 Task: Add Tender Bison Bison Rib-Eye Steak to the cart.
Action: Mouse moved to (24, 97)
Screenshot: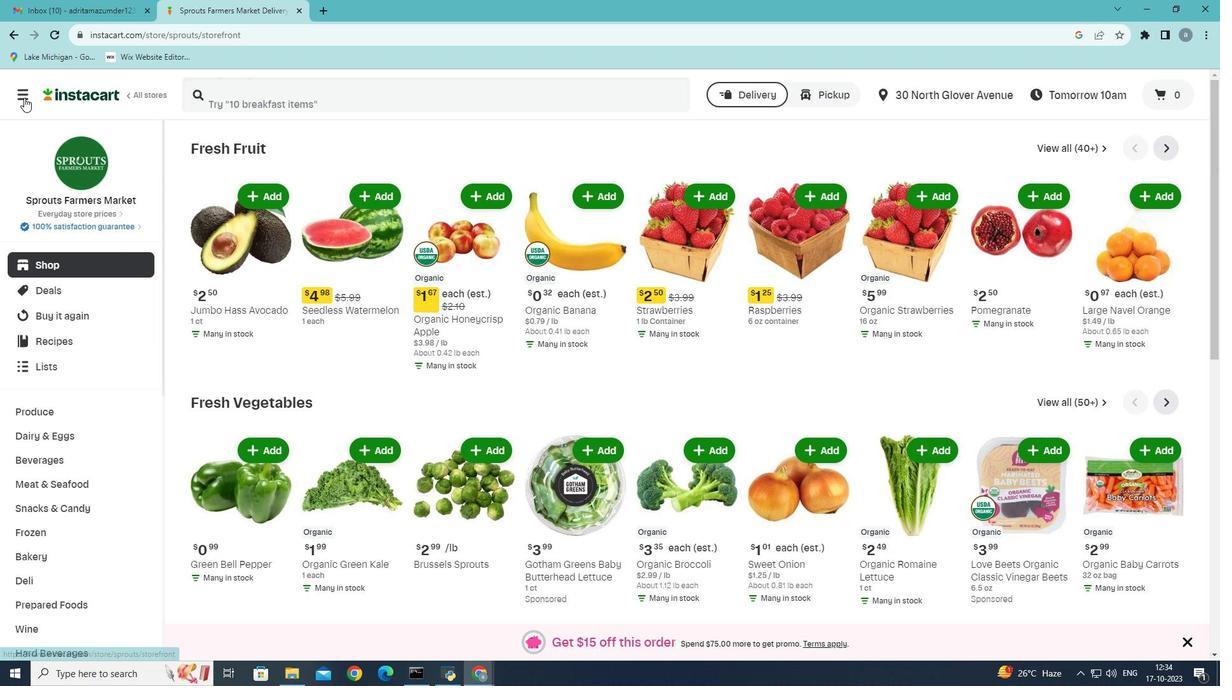 
Action: Mouse pressed left at (24, 97)
Screenshot: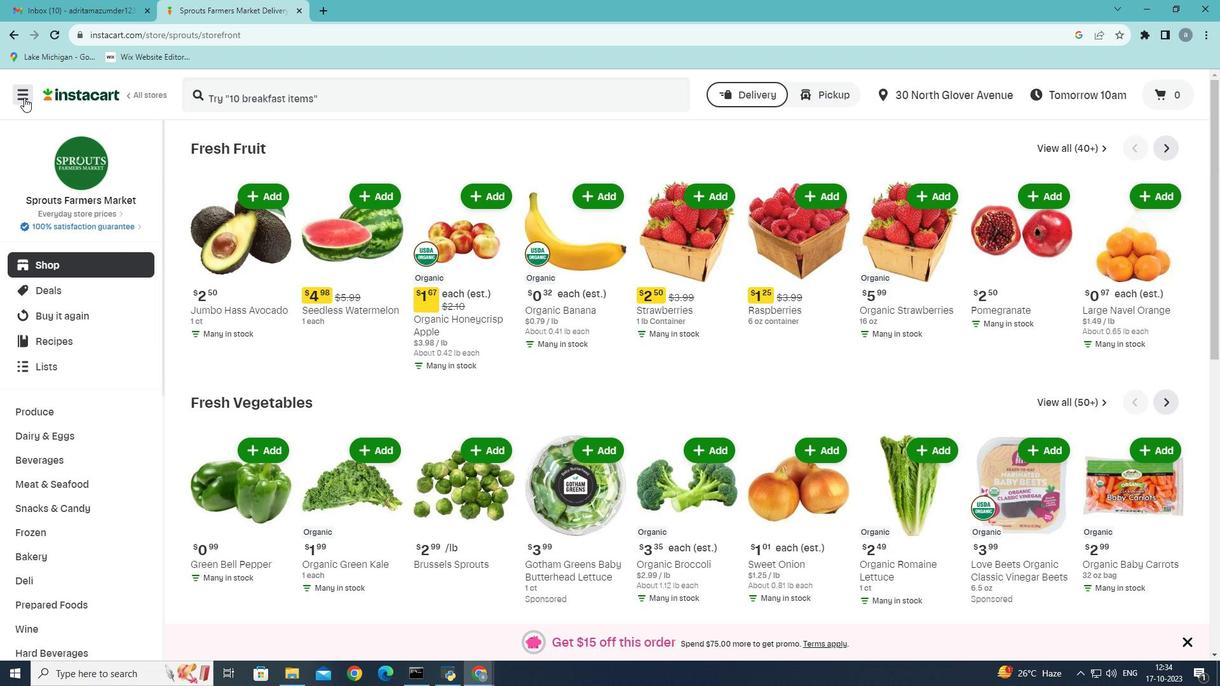 
Action: Mouse moved to (69, 380)
Screenshot: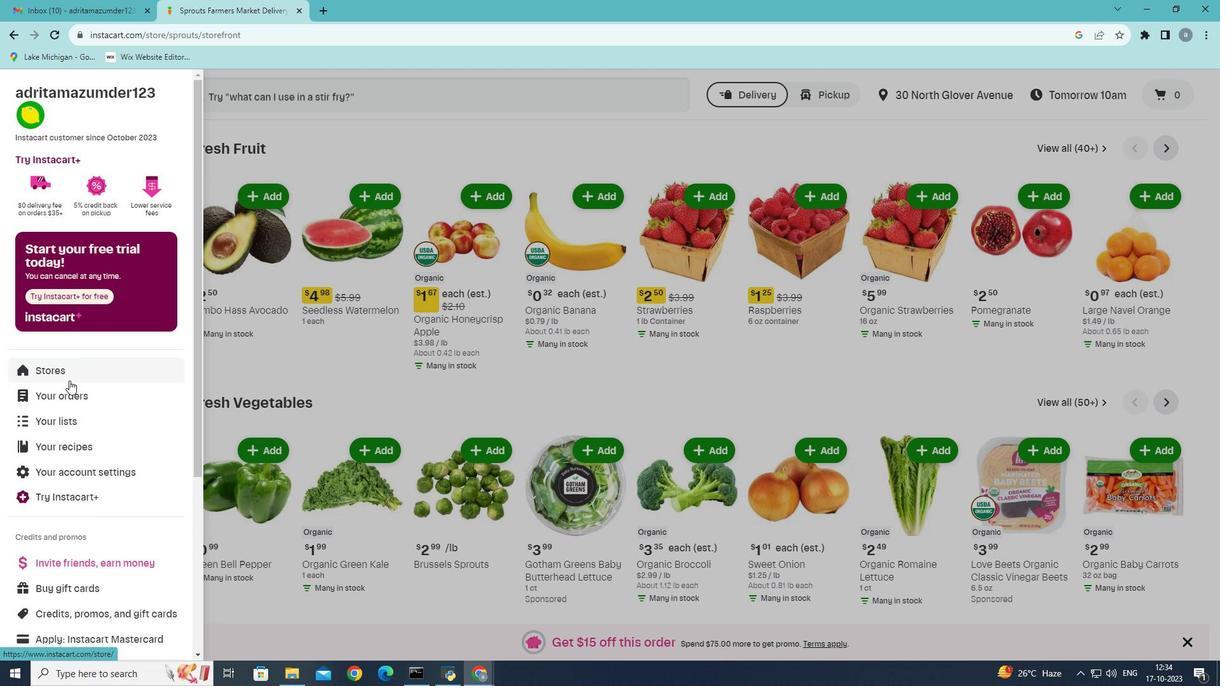 
Action: Mouse pressed left at (69, 380)
Screenshot: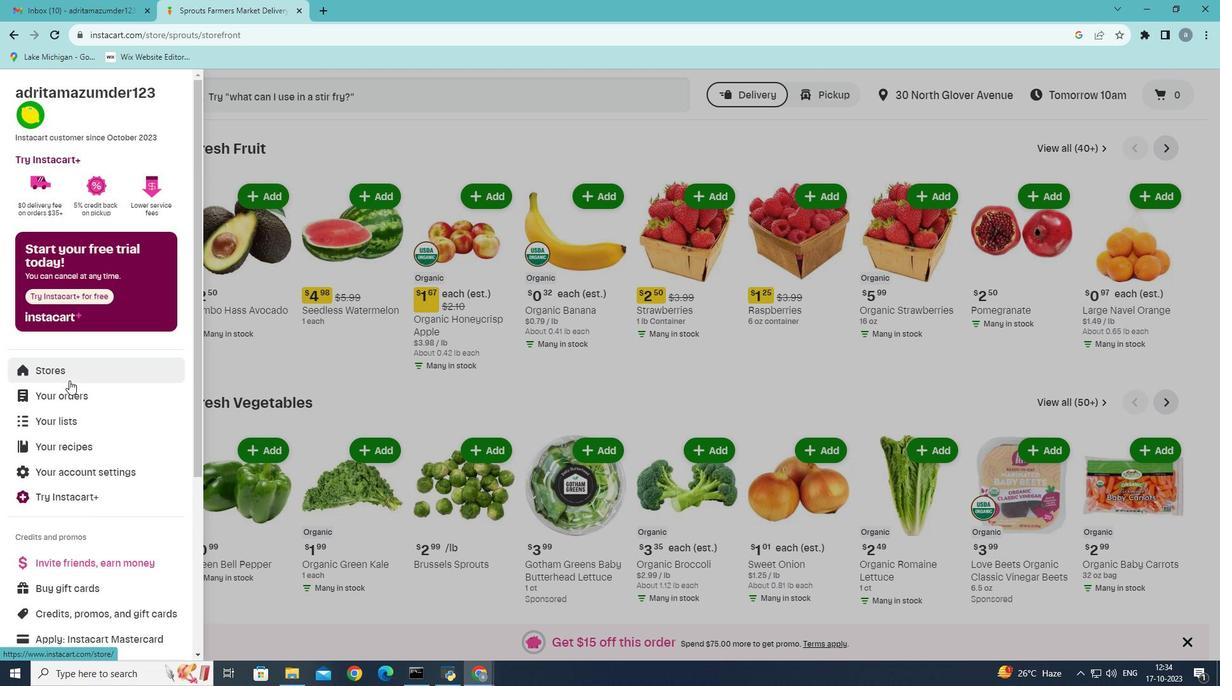 
Action: Mouse moved to (301, 148)
Screenshot: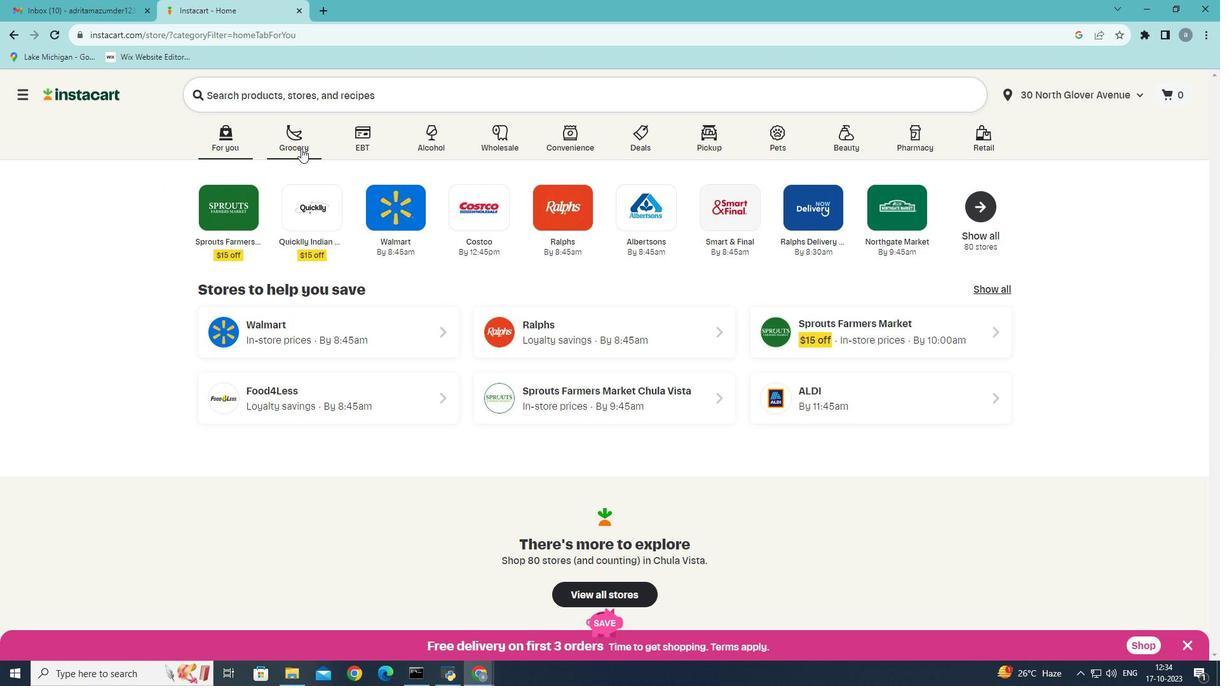 
Action: Mouse pressed left at (301, 148)
Screenshot: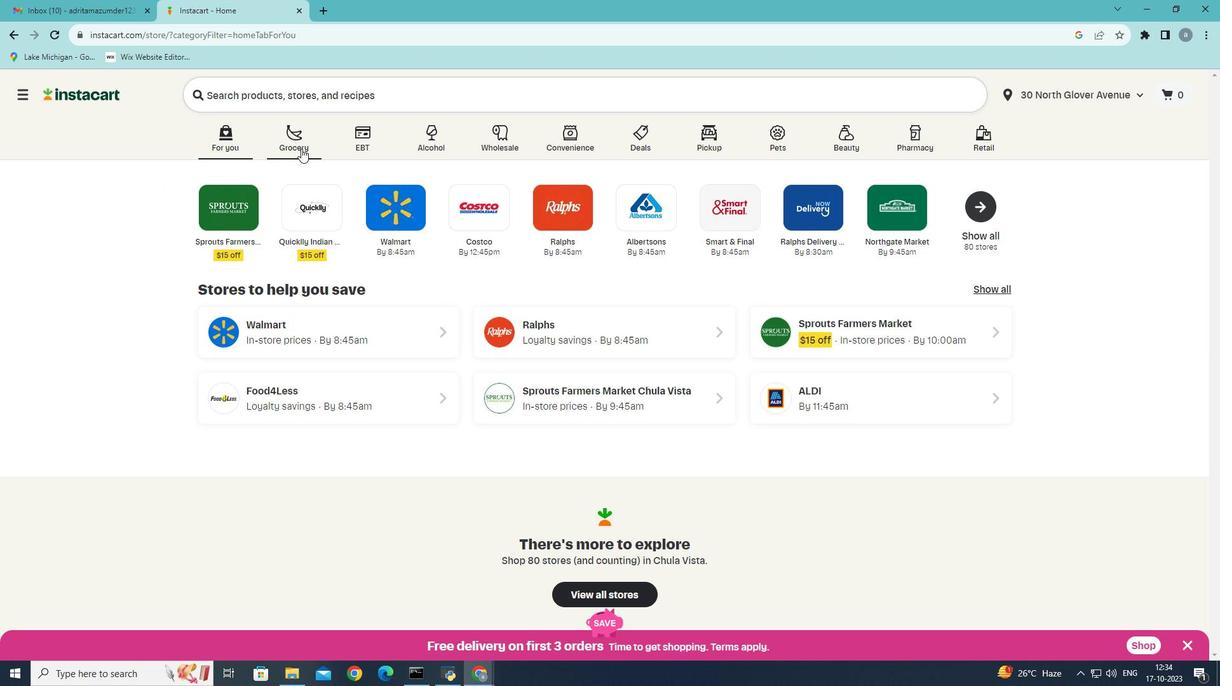 
Action: Mouse moved to (797, 279)
Screenshot: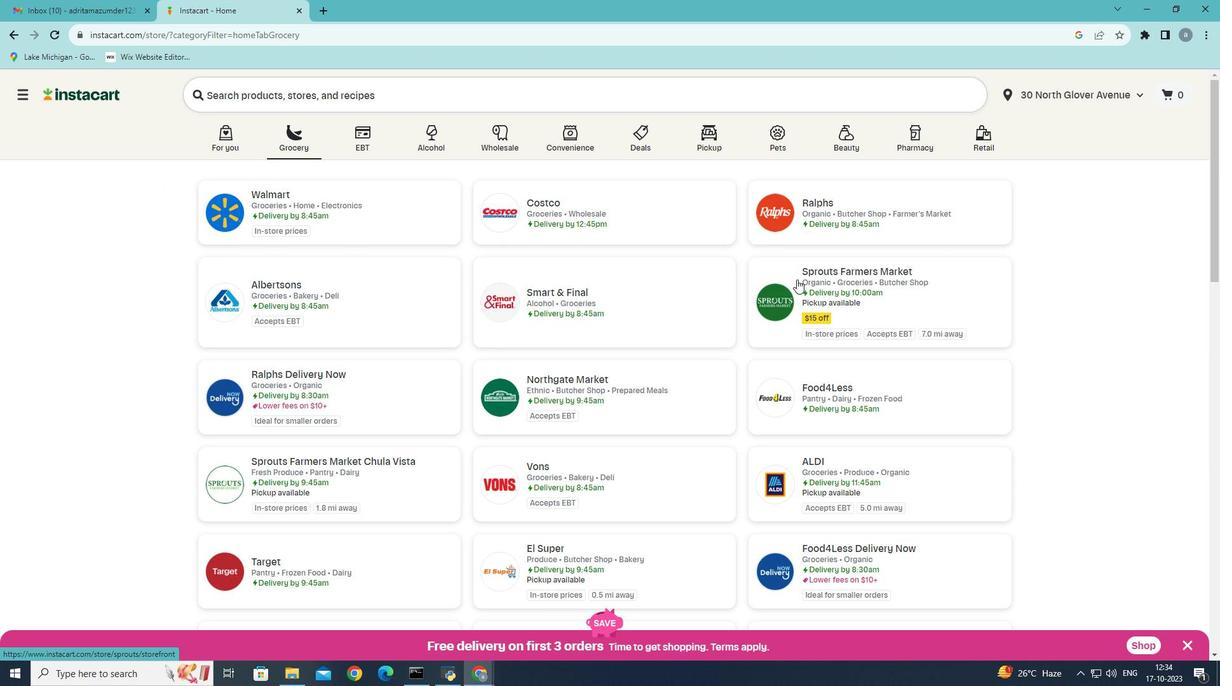 
Action: Mouse pressed left at (797, 279)
Screenshot: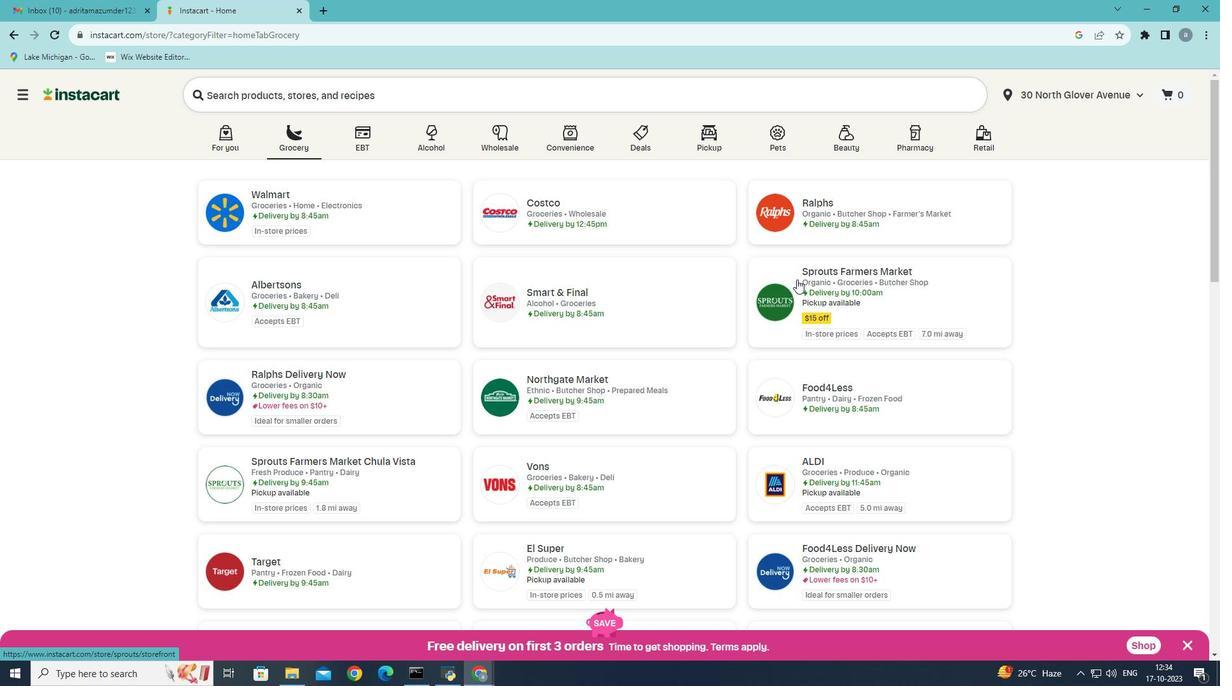 
Action: Mouse moved to (43, 497)
Screenshot: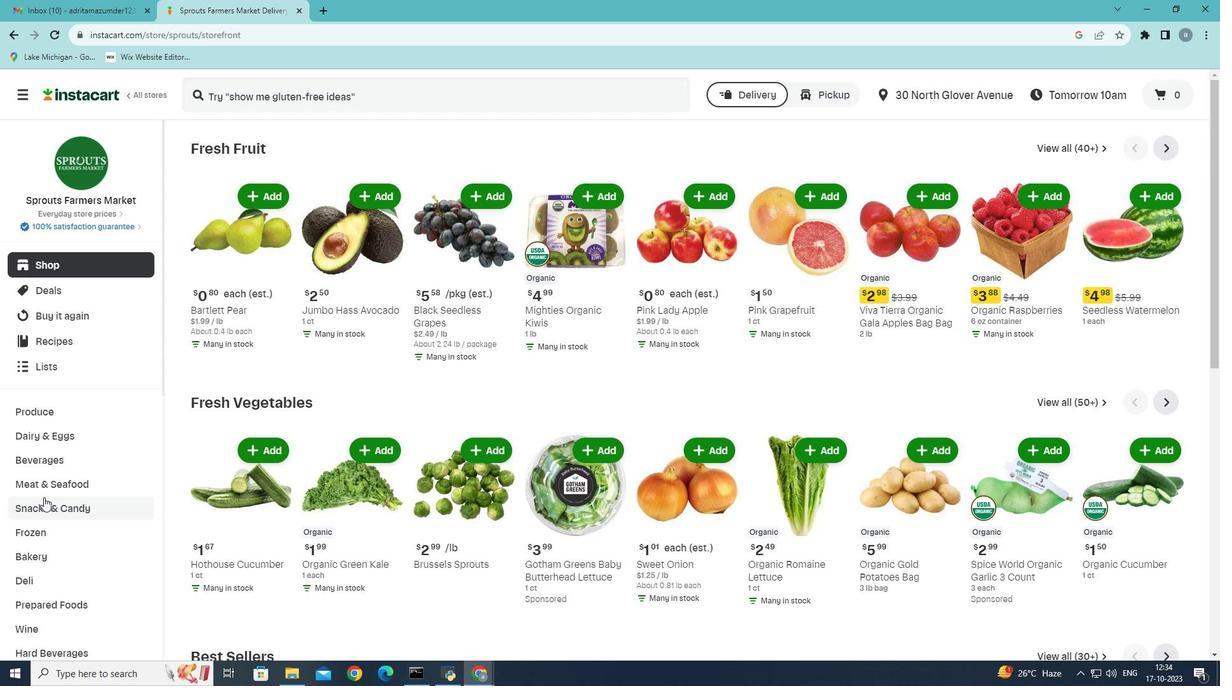 
Action: Mouse scrolled (43, 497) with delta (0, 0)
Screenshot: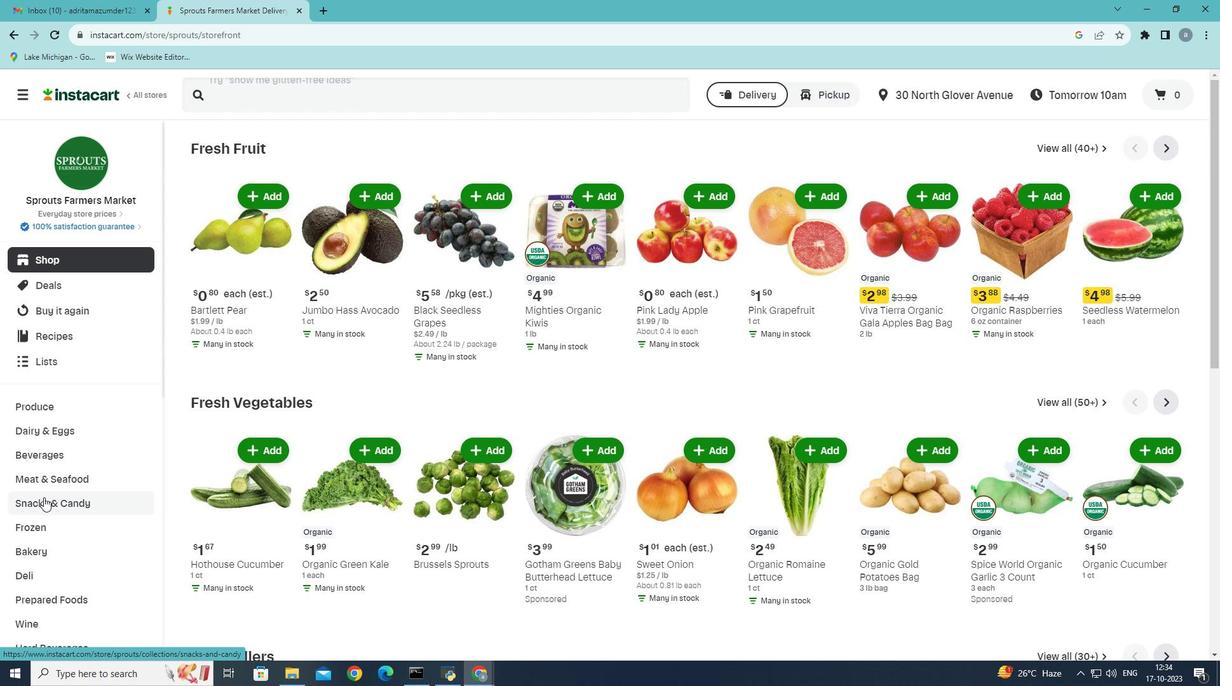
Action: Mouse moved to (56, 424)
Screenshot: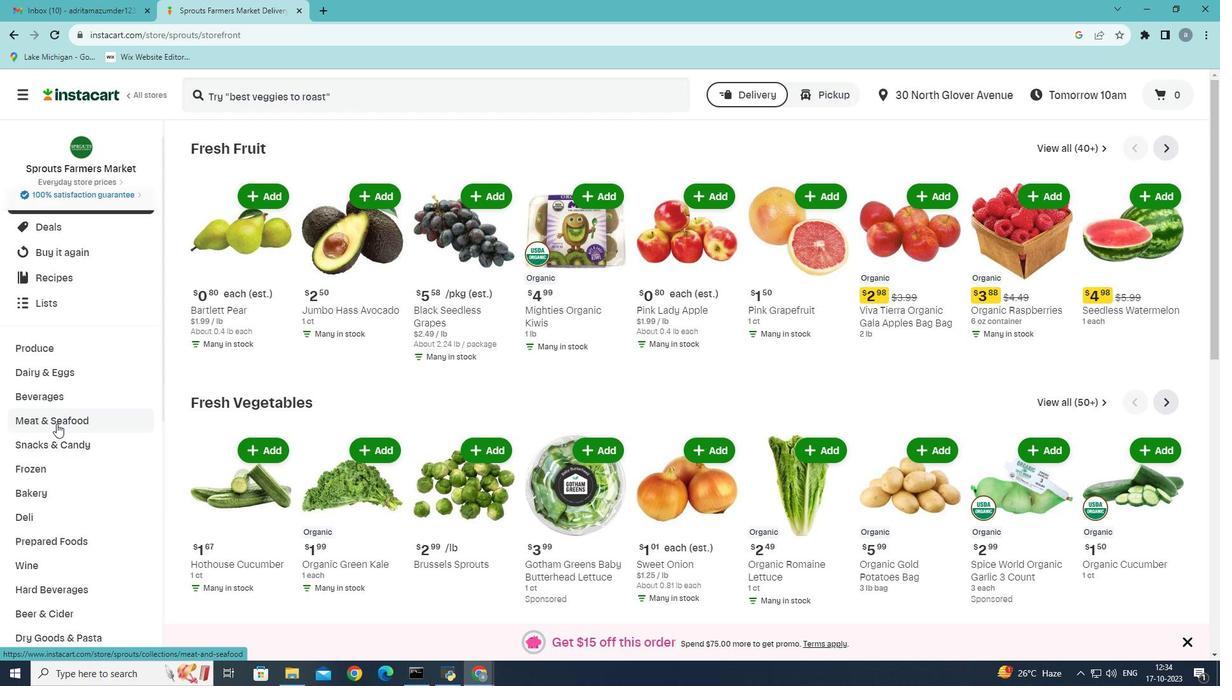 
Action: Mouse pressed left at (56, 424)
Screenshot: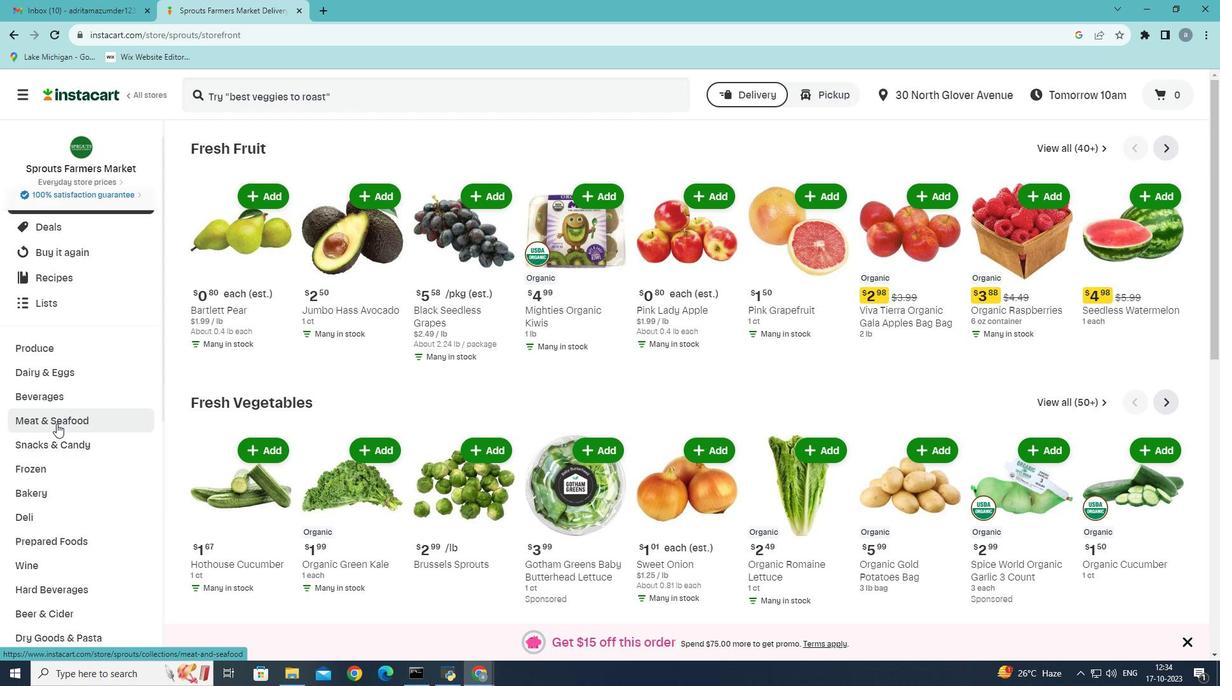 
Action: Mouse moved to (371, 172)
Screenshot: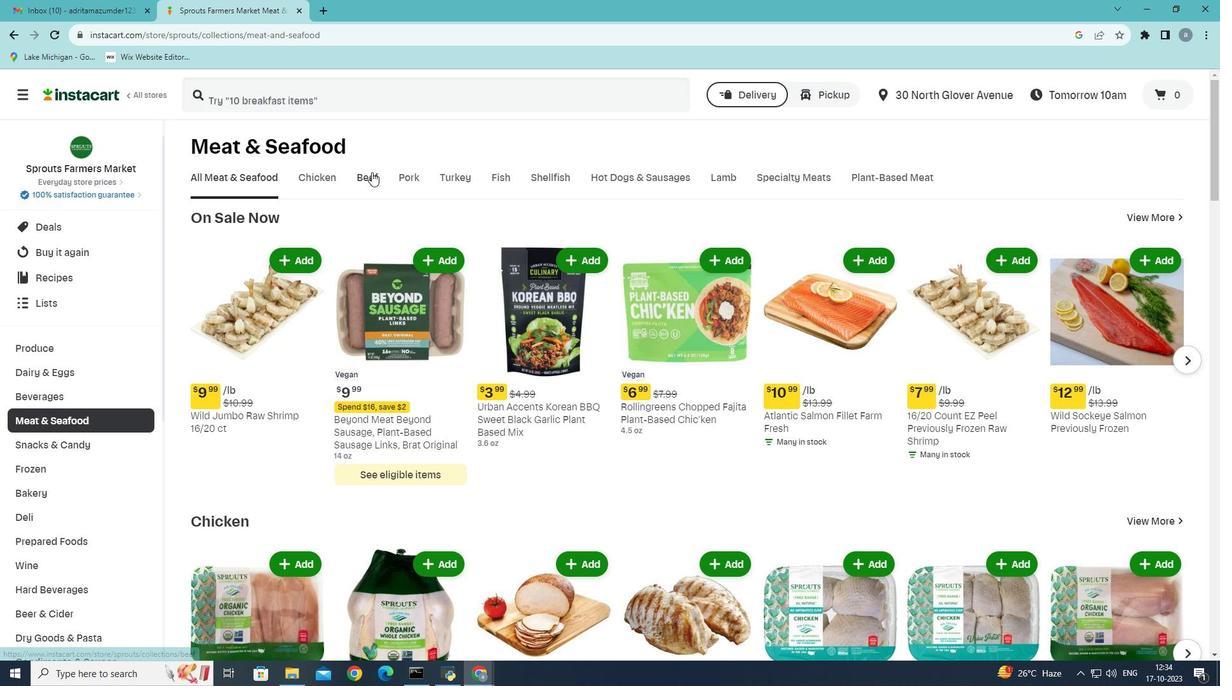 
Action: Mouse pressed left at (371, 172)
Screenshot: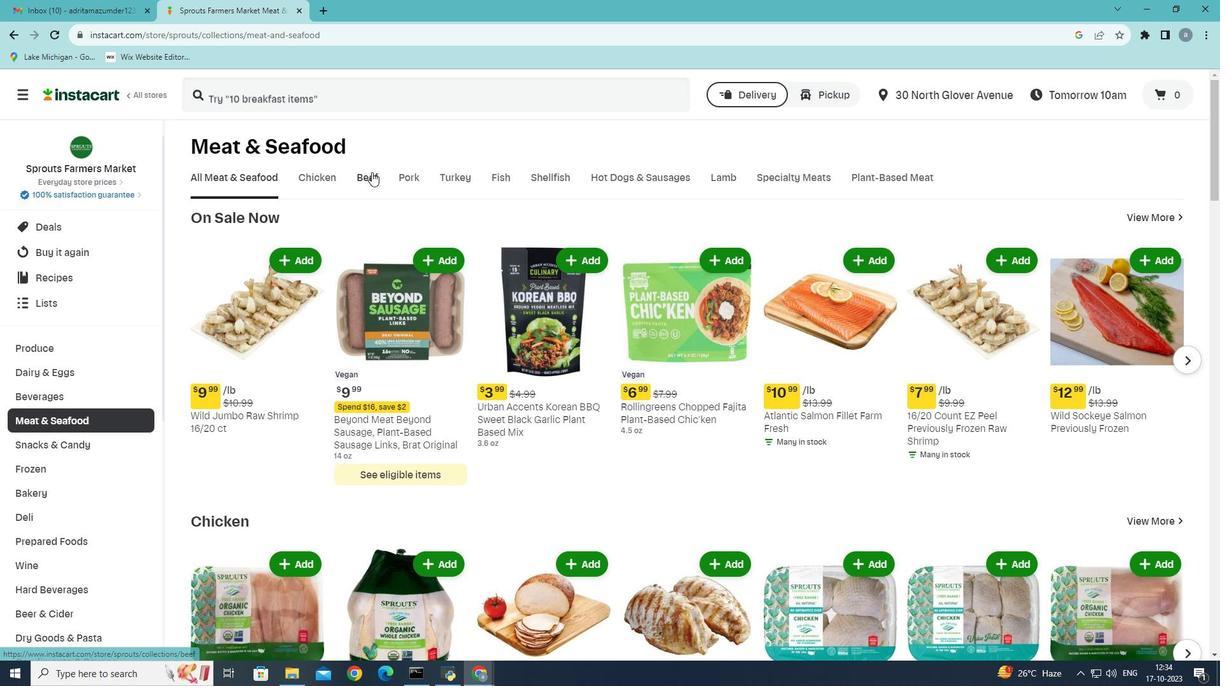 
Action: Mouse moved to (441, 230)
Screenshot: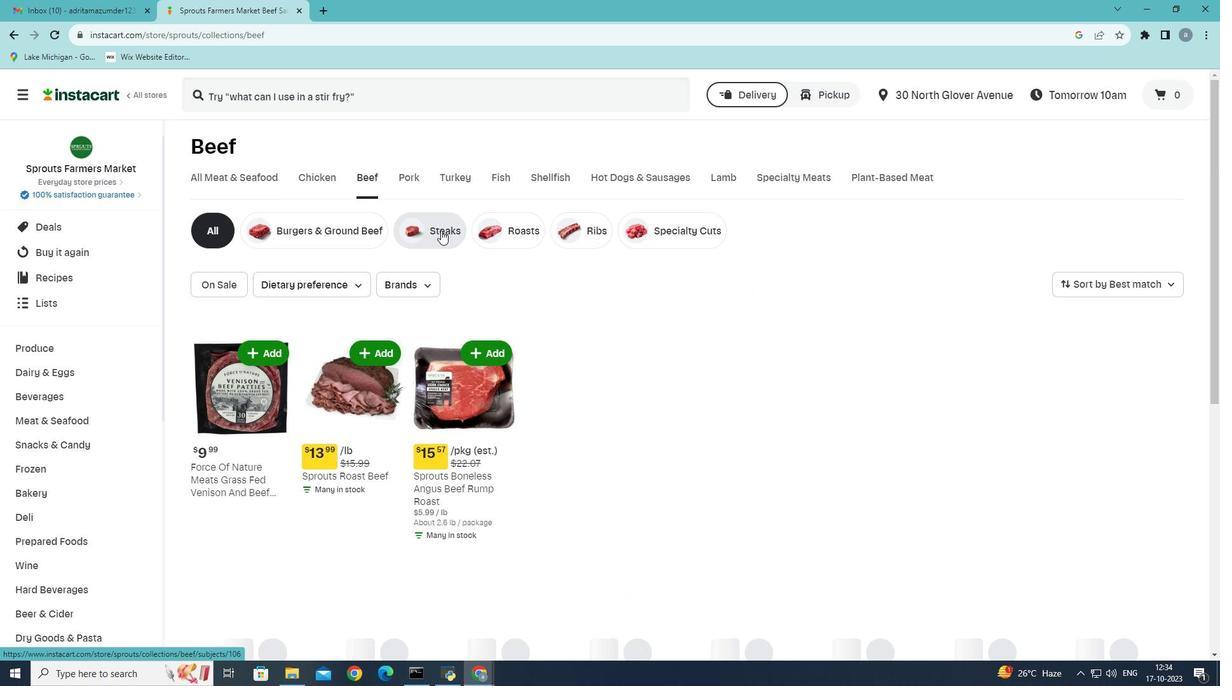 
Action: Mouse pressed left at (441, 230)
Screenshot: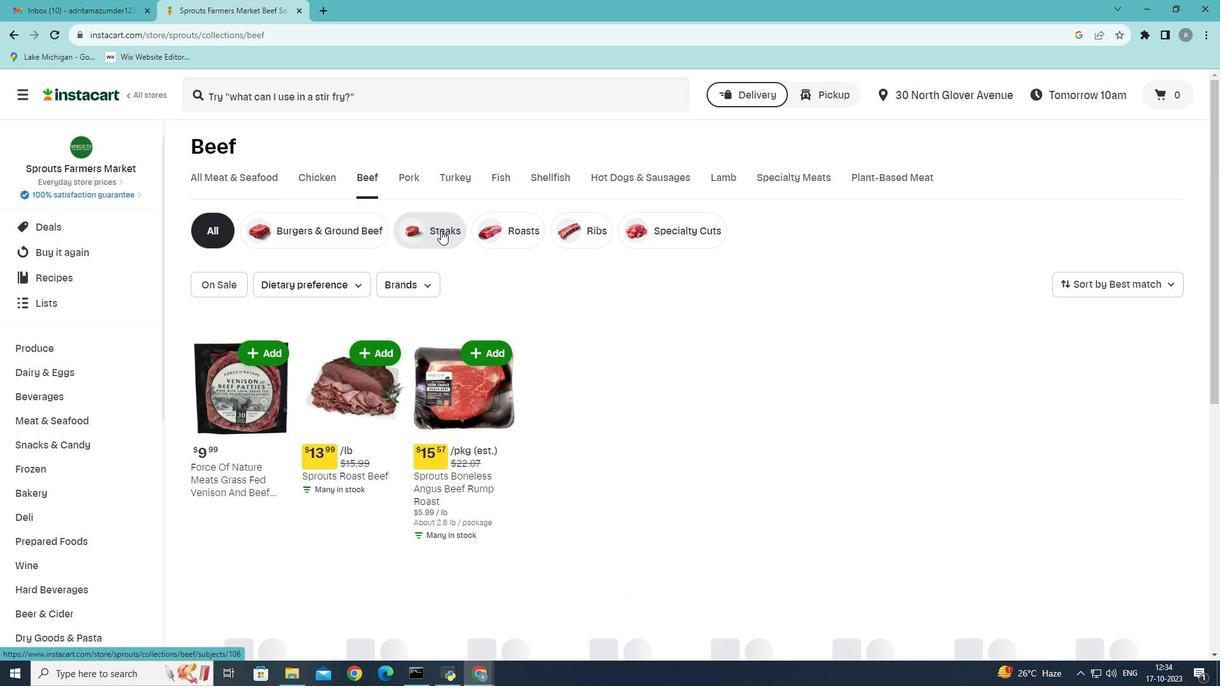 
Action: Mouse moved to (506, 388)
Screenshot: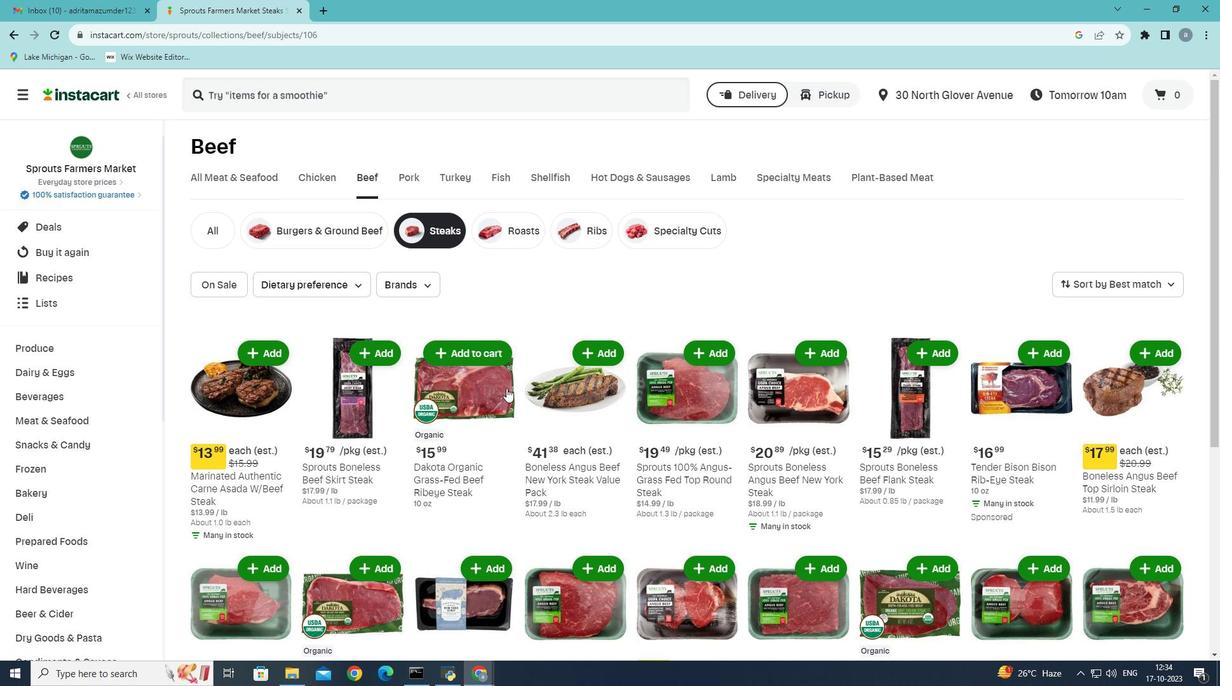 
Action: Mouse scrolled (506, 387) with delta (0, 0)
Screenshot: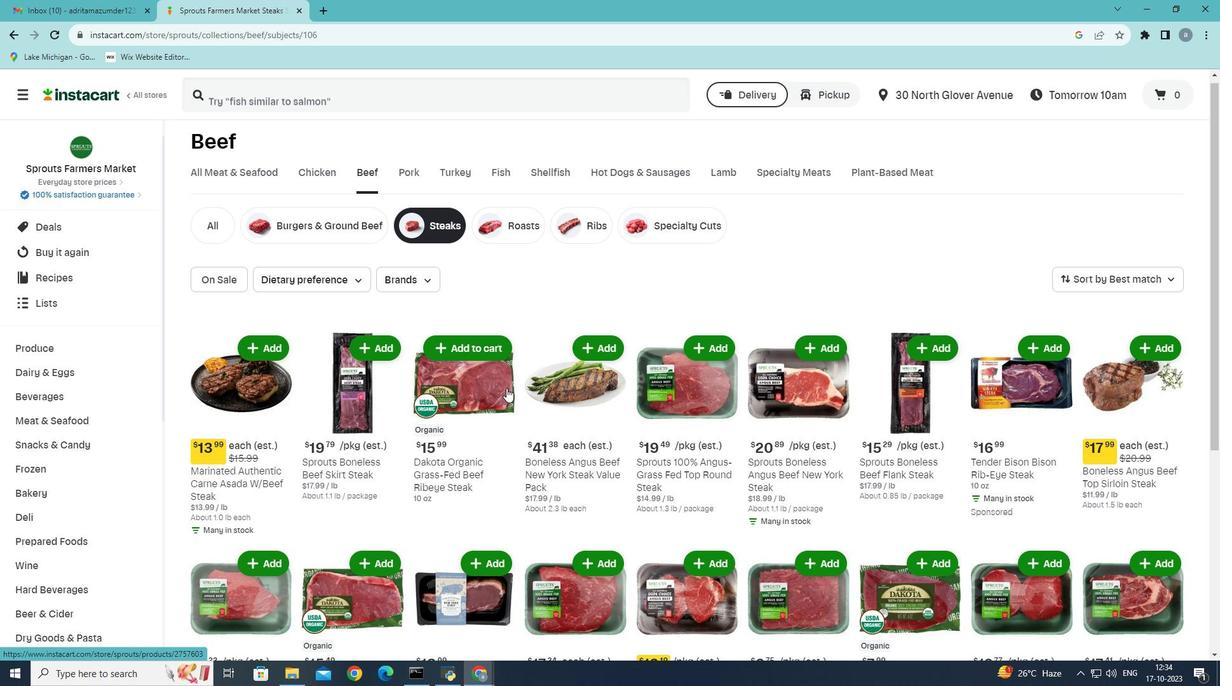 
Action: Mouse scrolled (506, 387) with delta (0, 0)
Screenshot: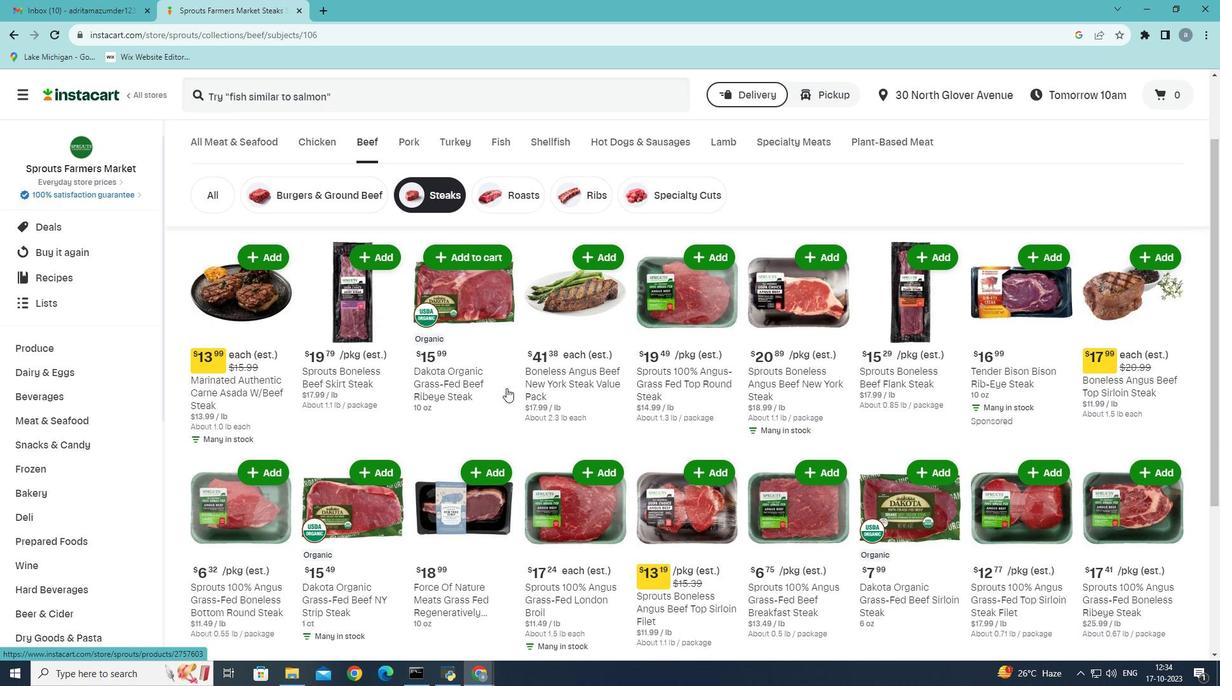 
Action: Mouse moved to (574, 397)
Screenshot: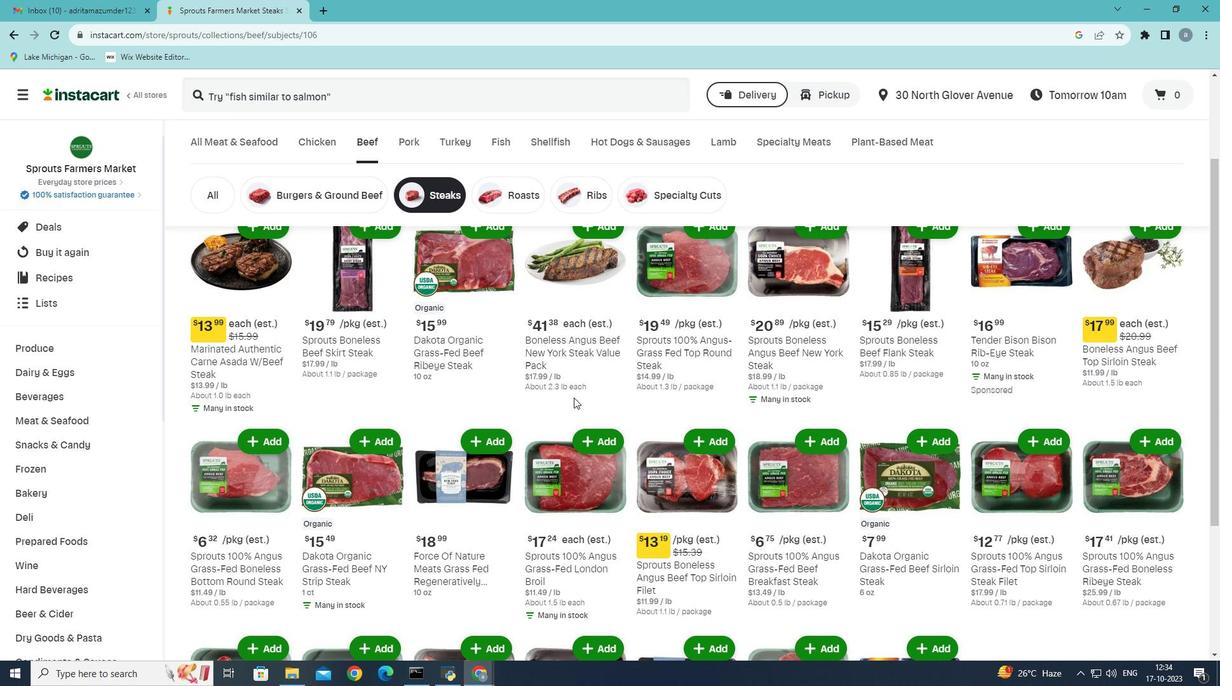 
Action: Mouse scrolled (574, 397) with delta (0, 0)
Screenshot: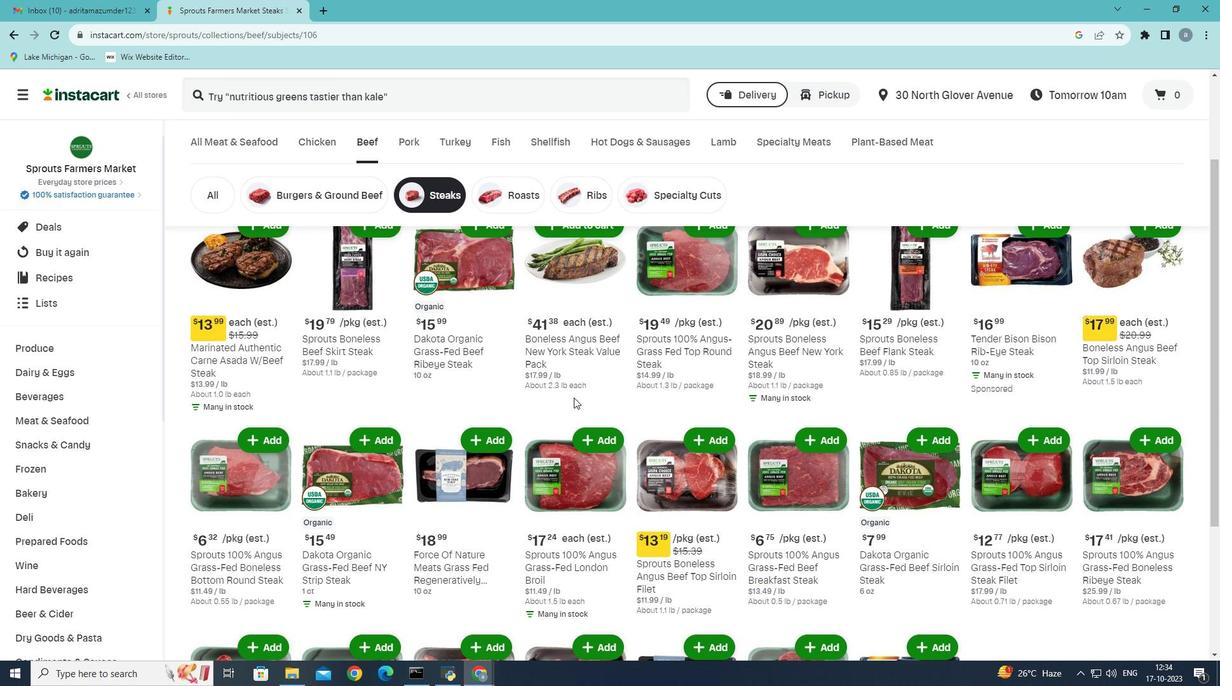 
Action: Mouse scrolled (574, 397) with delta (0, 0)
Screenshot: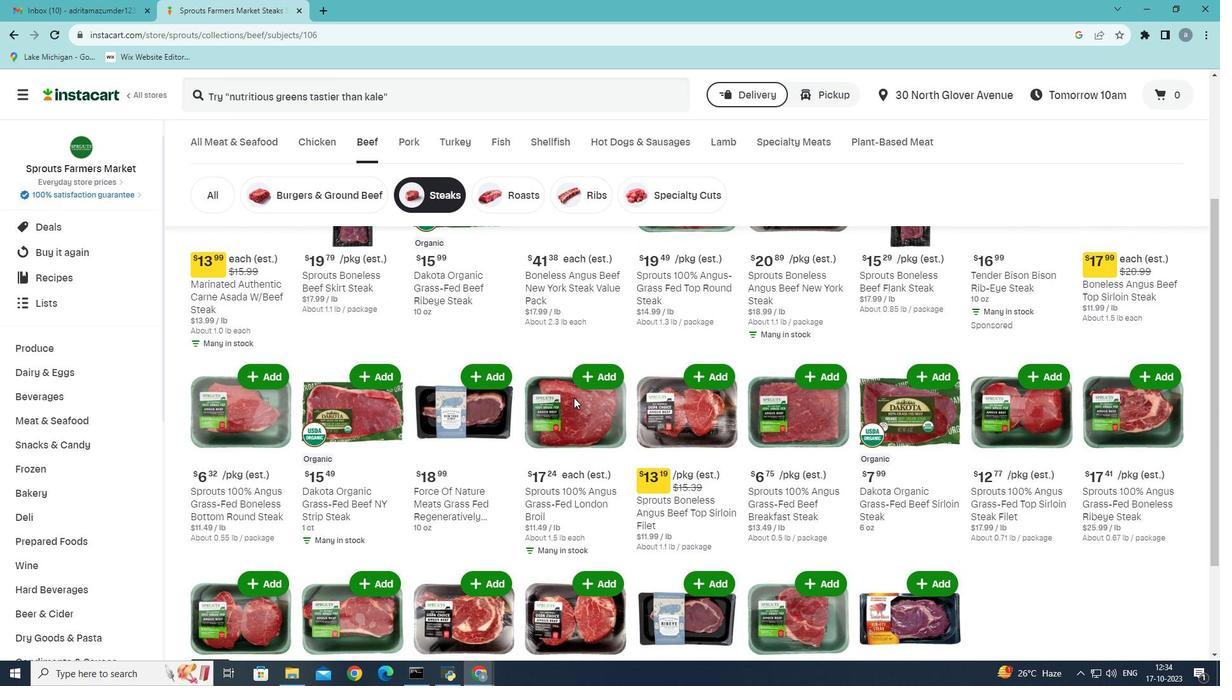 
Action: Mouse moved to (574, 397)
Screenshot: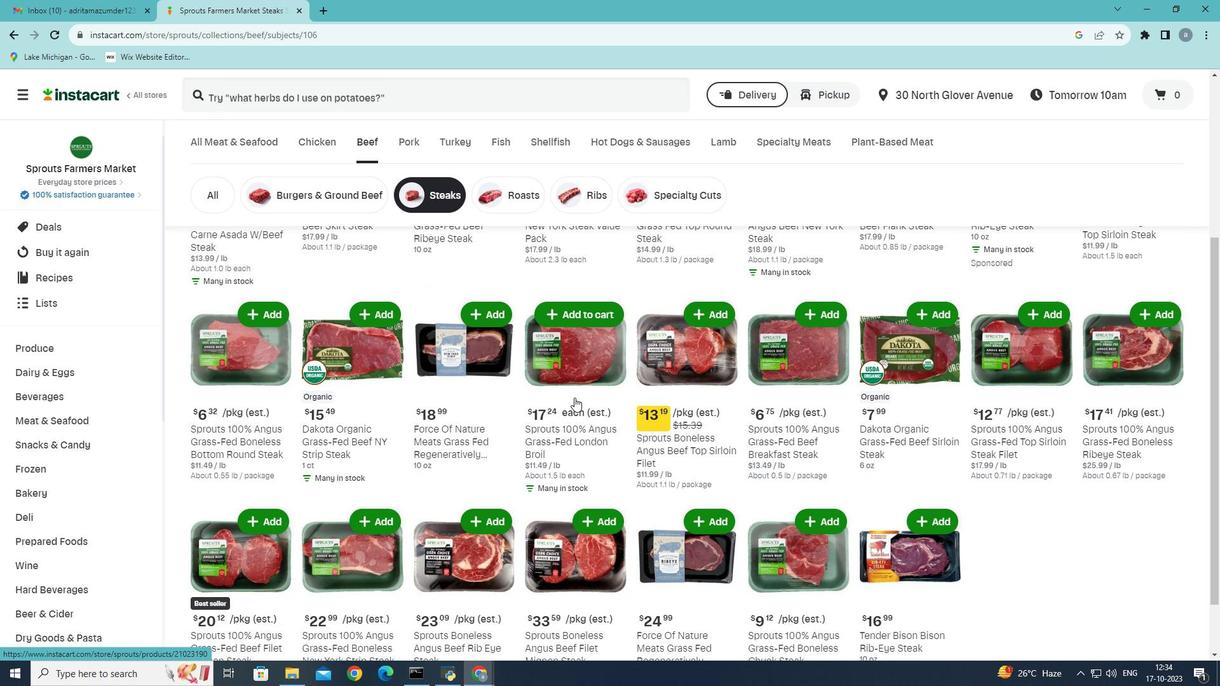 
Action: Mouse scrolled (574, 398) with delta (0, 0)
Screenshot: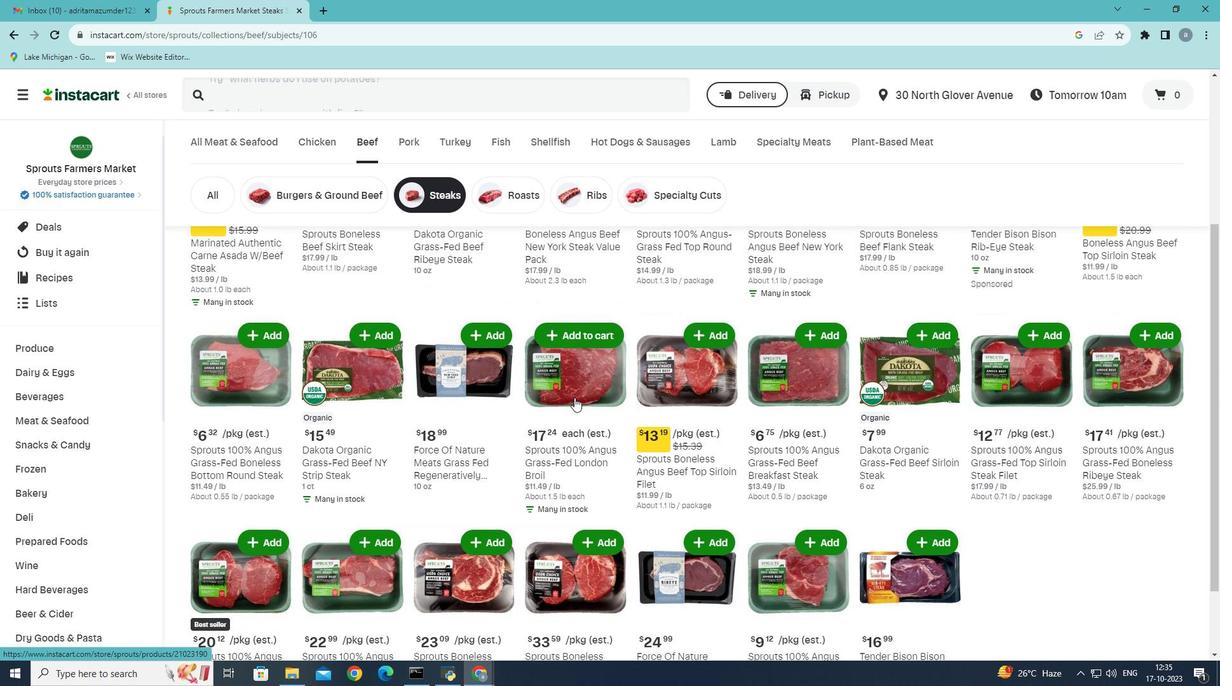 
Action: Mouse scrolled (574, 398) with delta (0, 0)
Screenshot: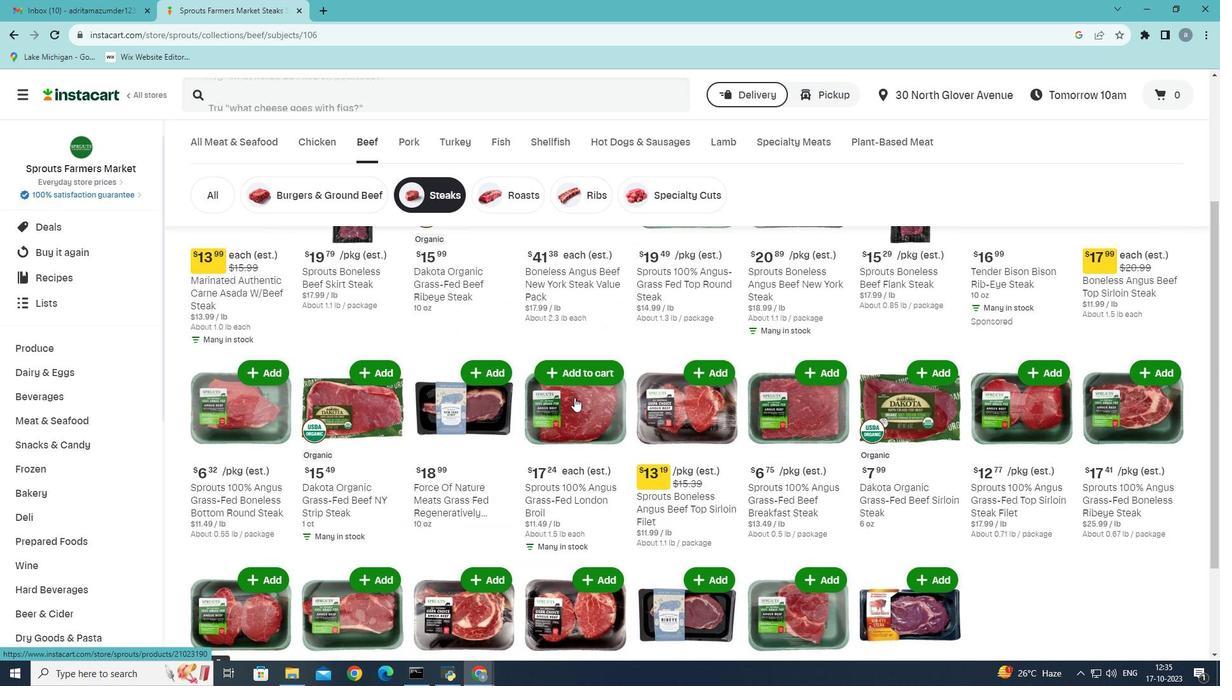
Action: Mouse scrolled (574, 398) with delta (0, 0)
Screenshot: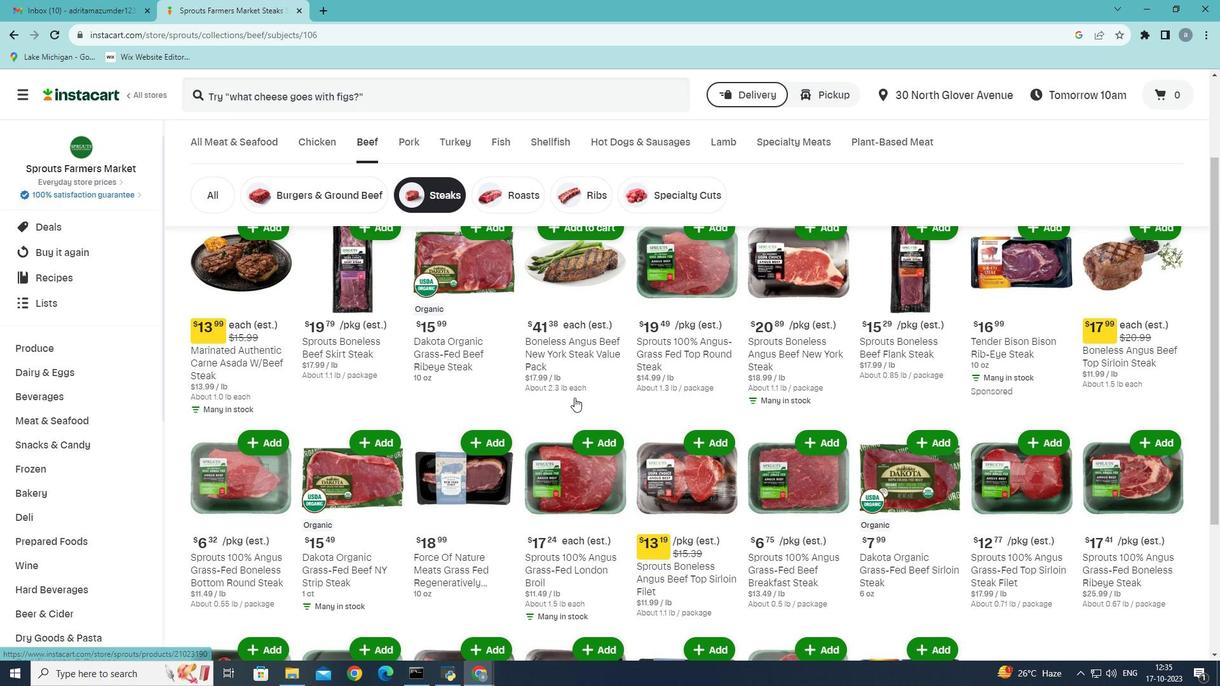 
Action: Mouse scrolled (574, 398) with delta (0, 0)
Screenshot: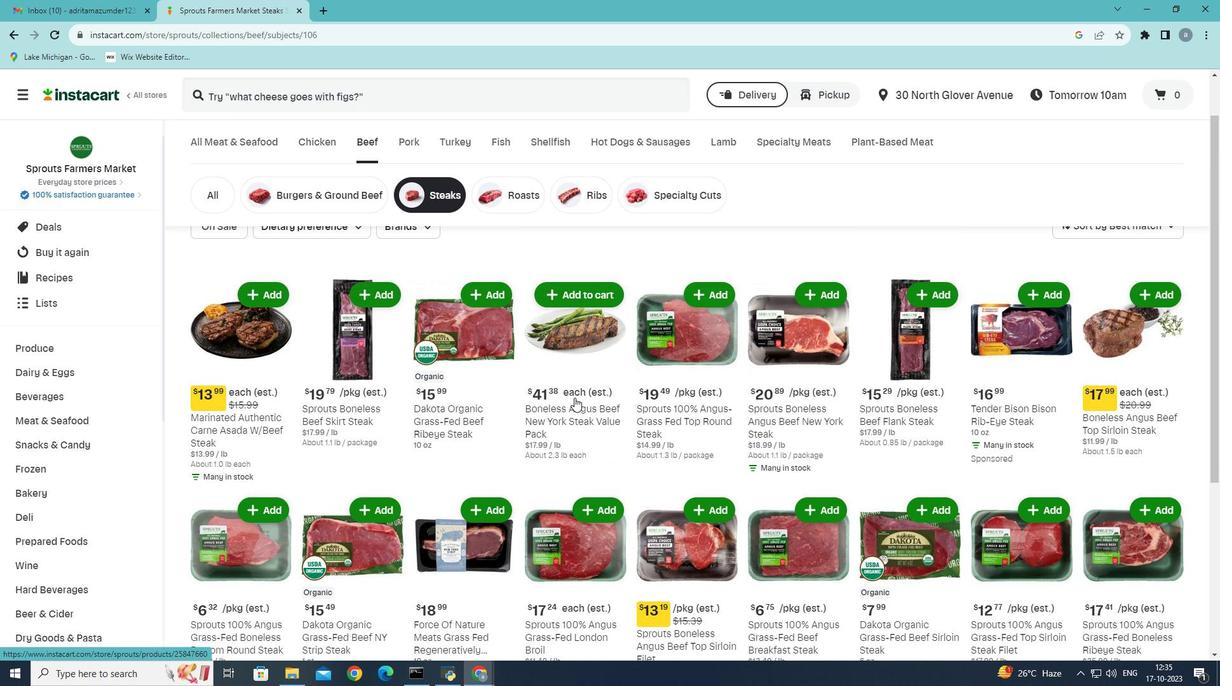 
Action: Mouse moved to (558, 391)
Screenshot: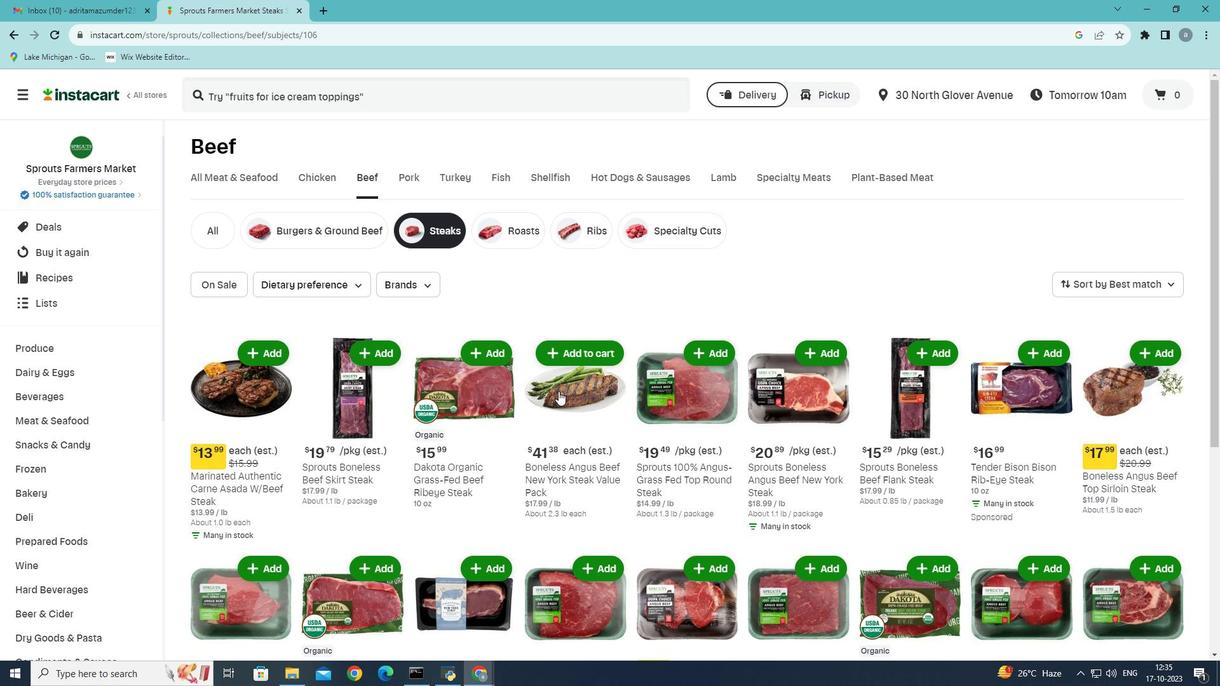 
Action: Mouse scrolled (558, 390) with delta (0, 0)
Screenshot: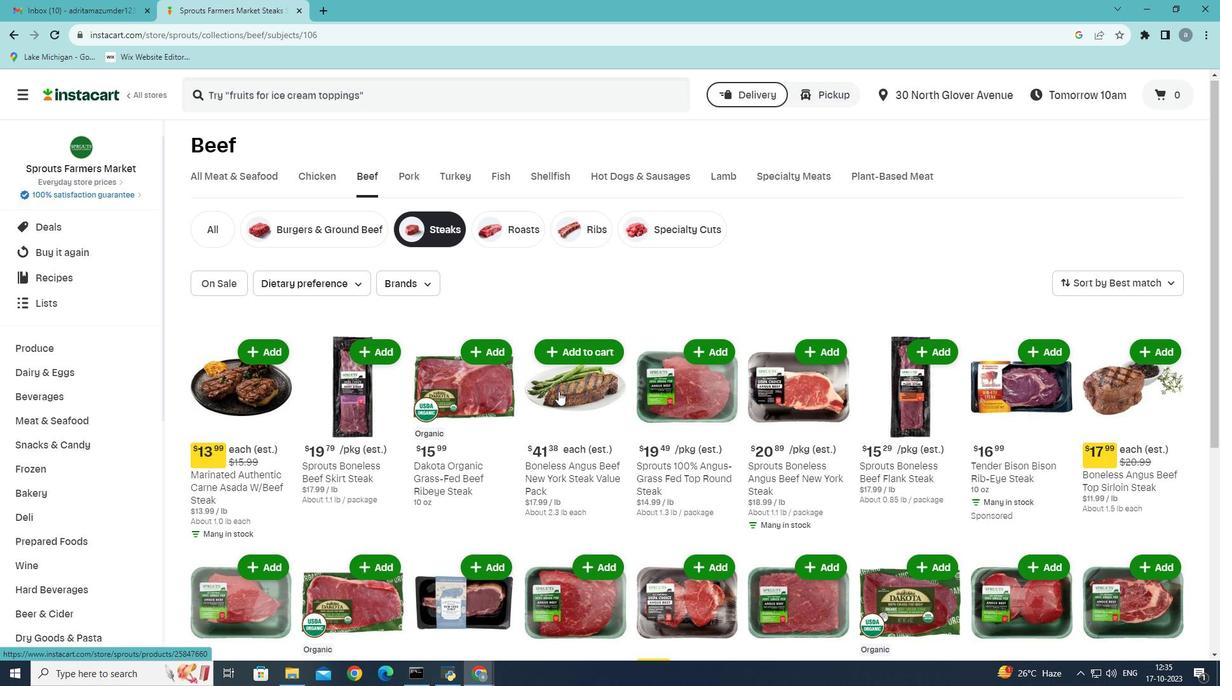
Action: Mouse scrolled (558, 390) with delta (0, 0)
Screenshot: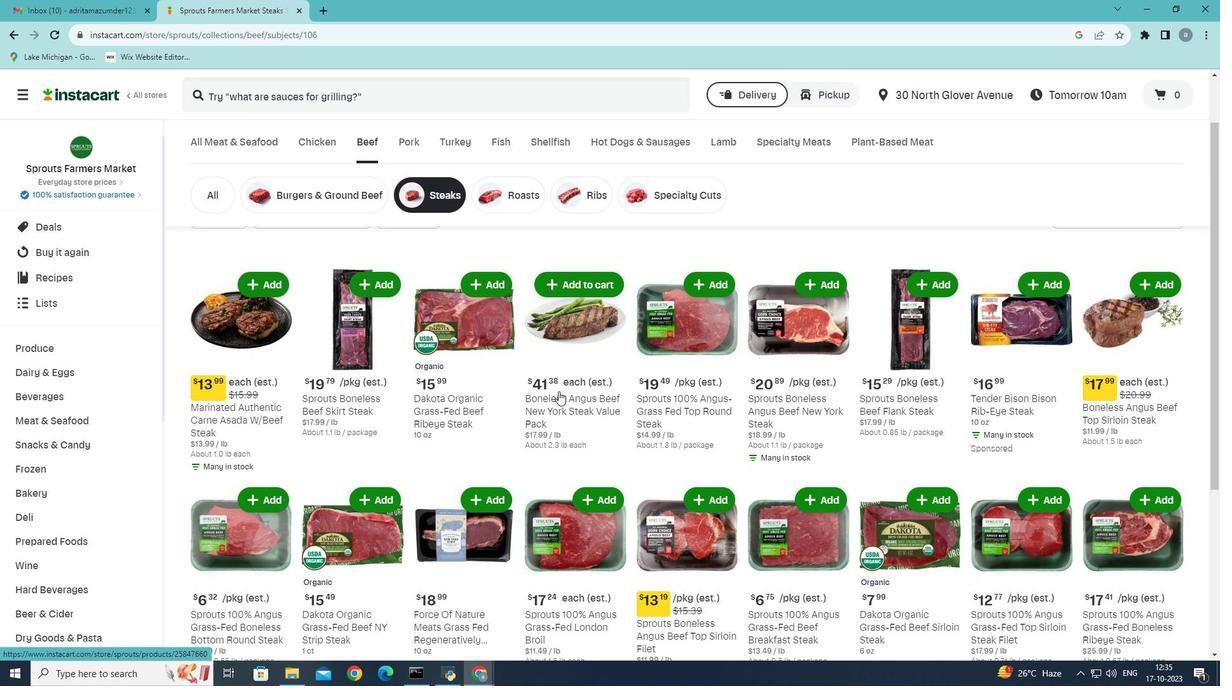 
Action: Mouse moved to (664, 368)
Screenshot: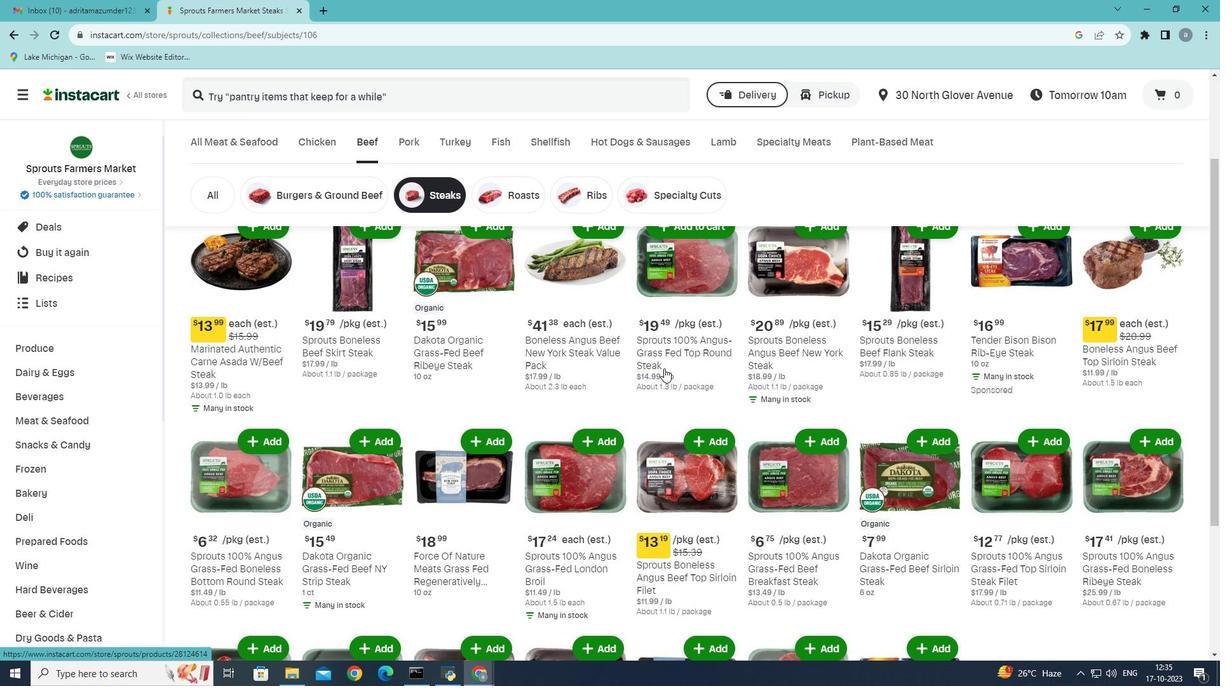 
Action: Mouse scrolled (664, 368) with delta (0, 0)
Screenshot: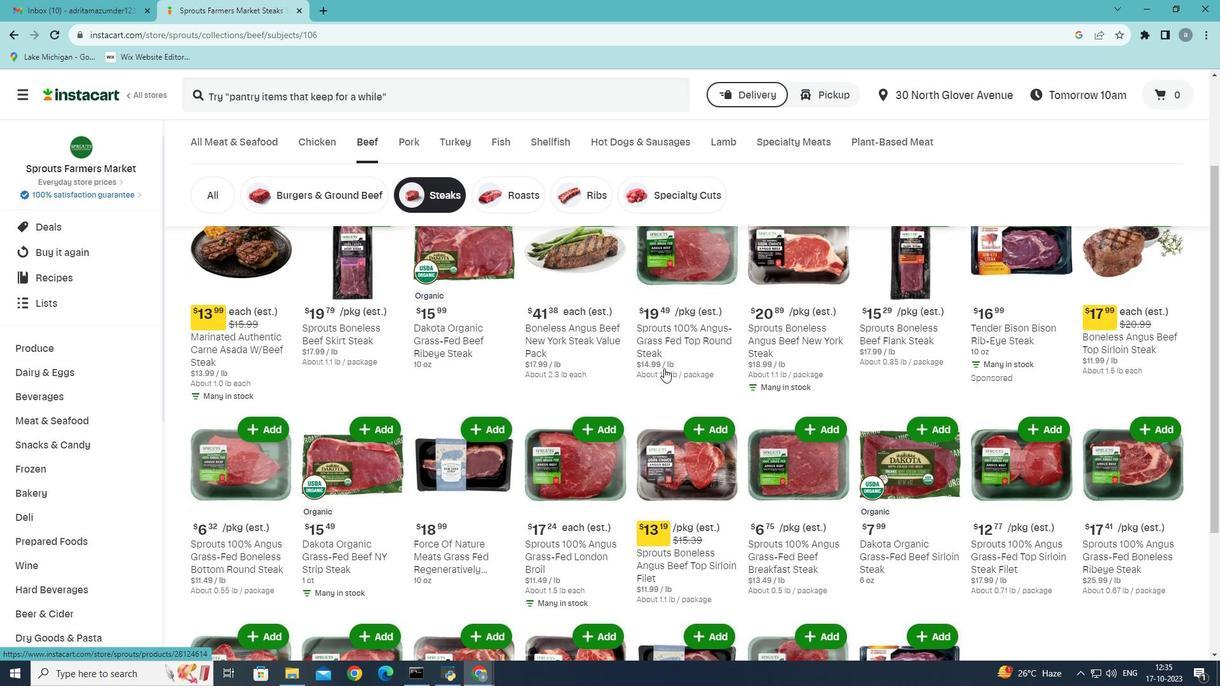 
Action: Mouse moved to (970, 283)
Screenshot: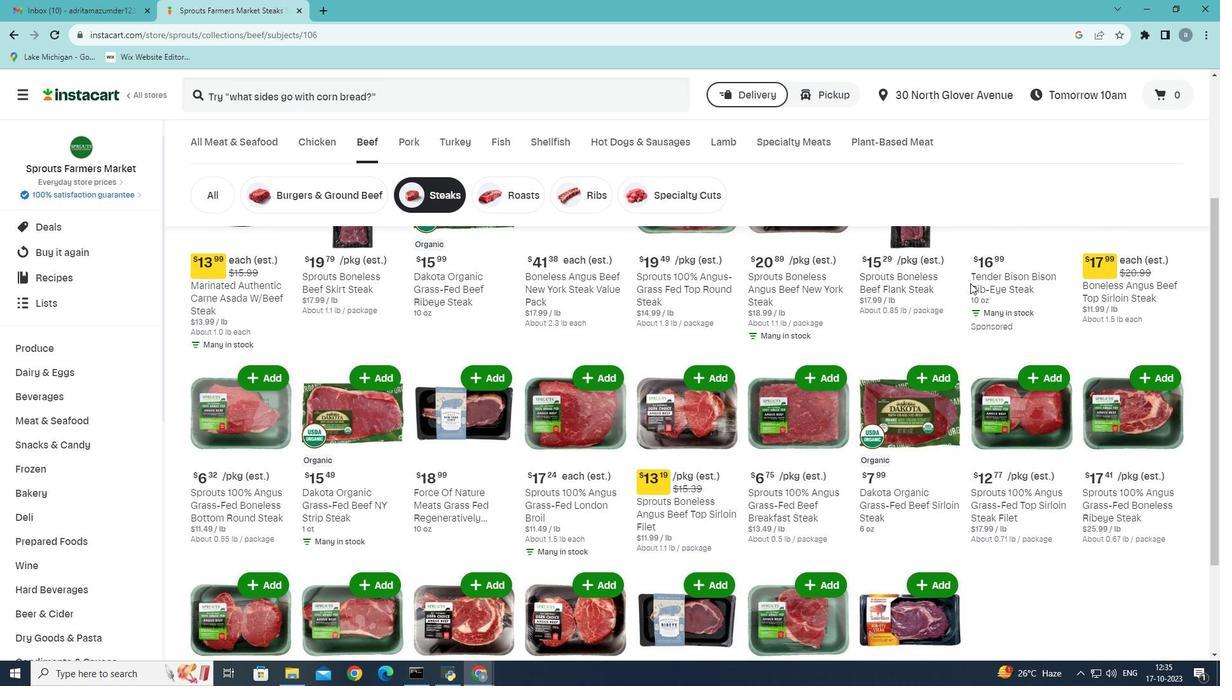 
Action: Mouse scrolled (970, 284) with delta (0, 0)
Screenshot: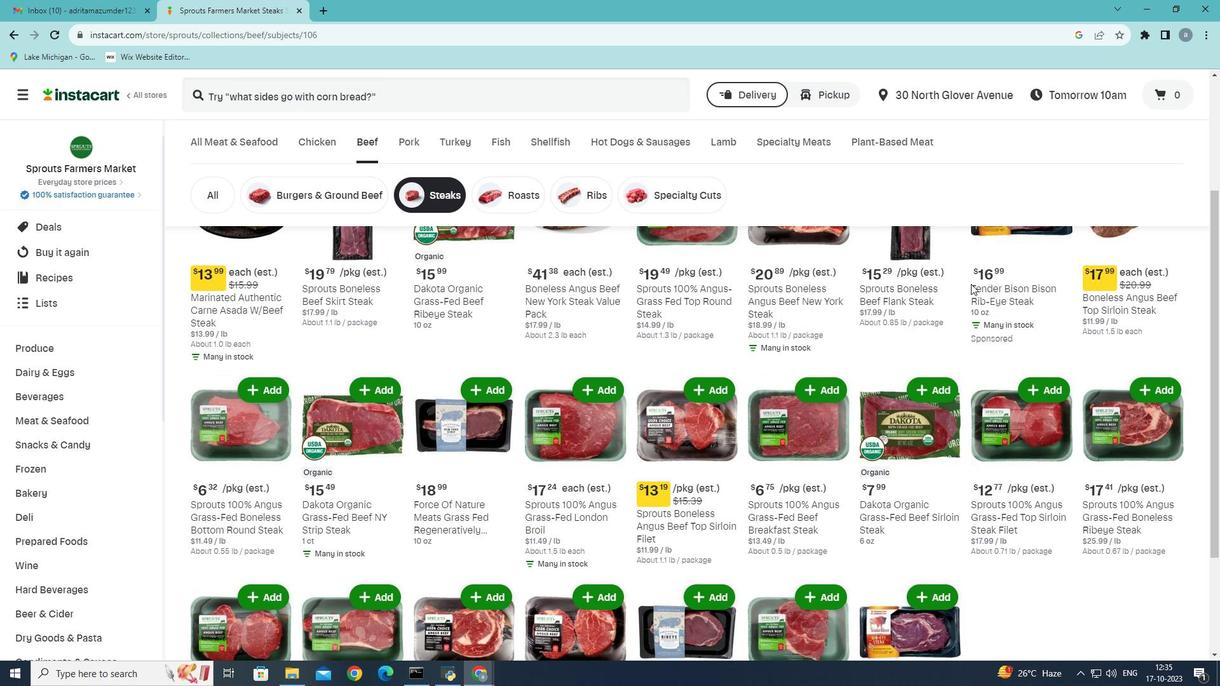 
Action: Mouse scrolled (970, 284) with delta (0, 0)
Screenshot: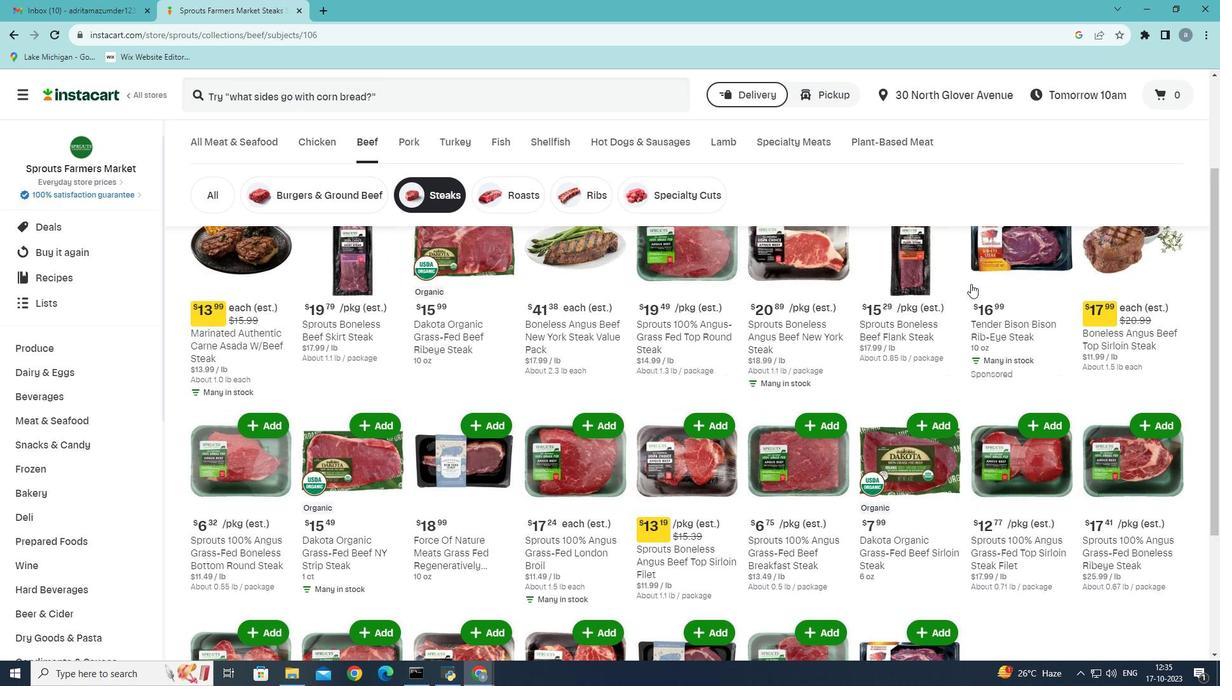 
Action: Mouse moved to (972, 284)
Screenshot: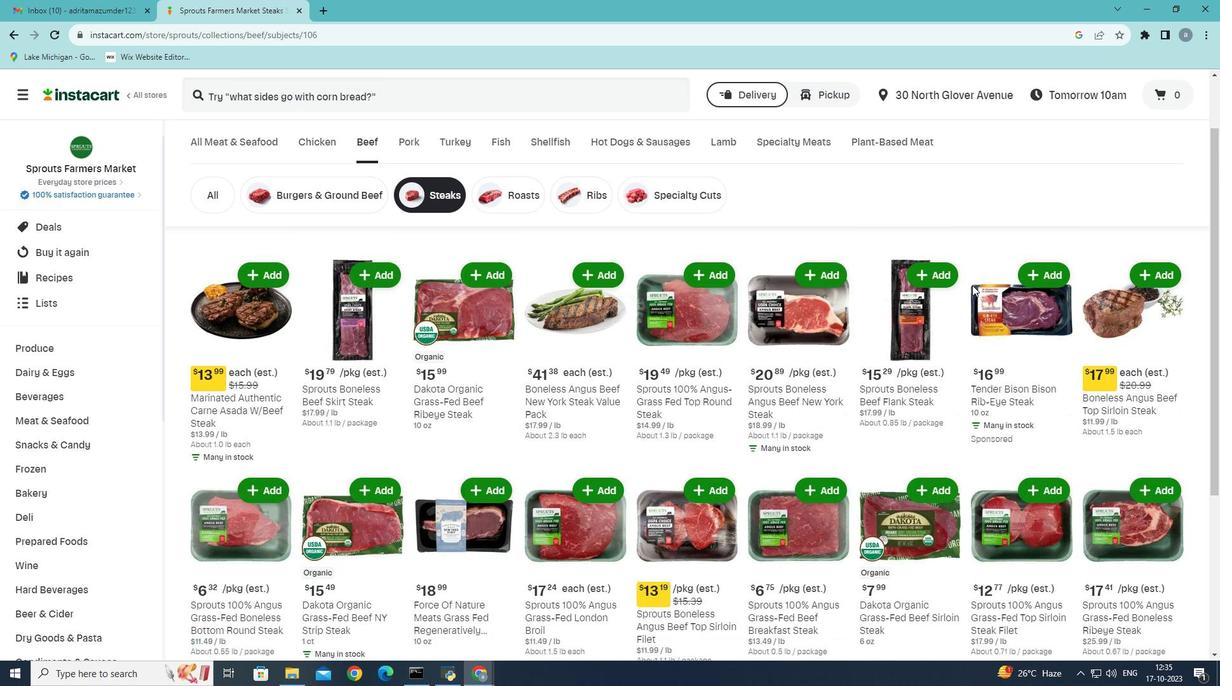 
Action: Mouse scrolled (972, 285) with delta (0, 0)
Screenshot: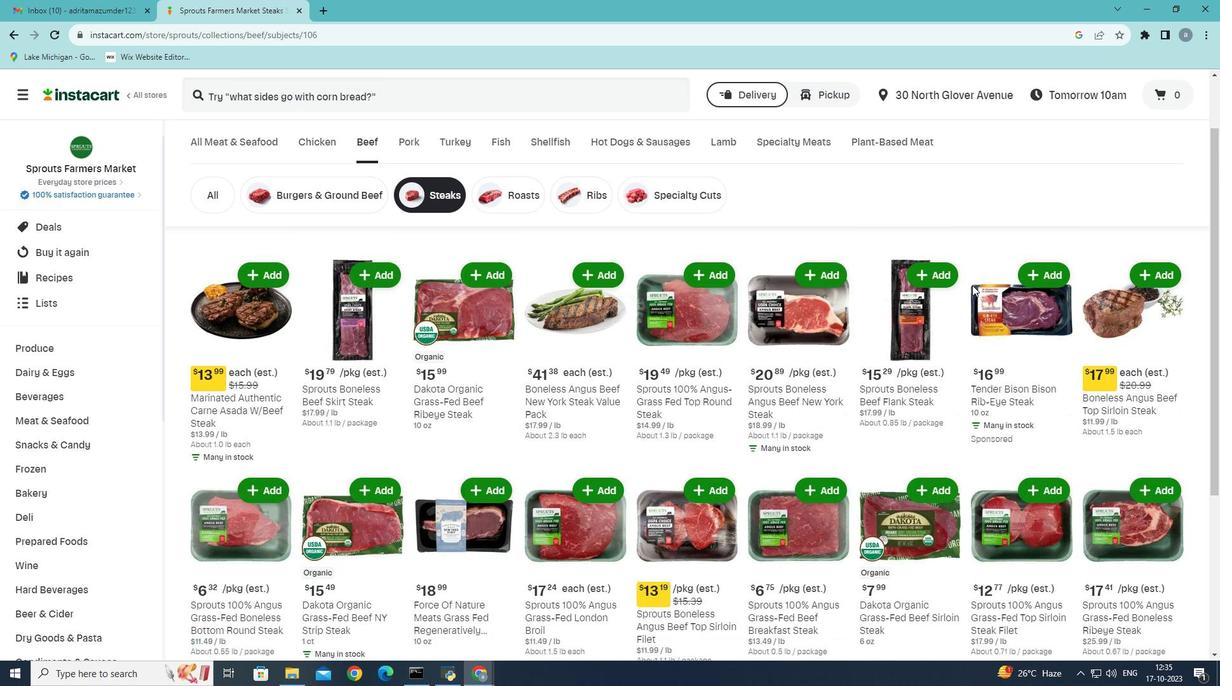 
Action: Mouse moved to (1057, 353)
Screenshot: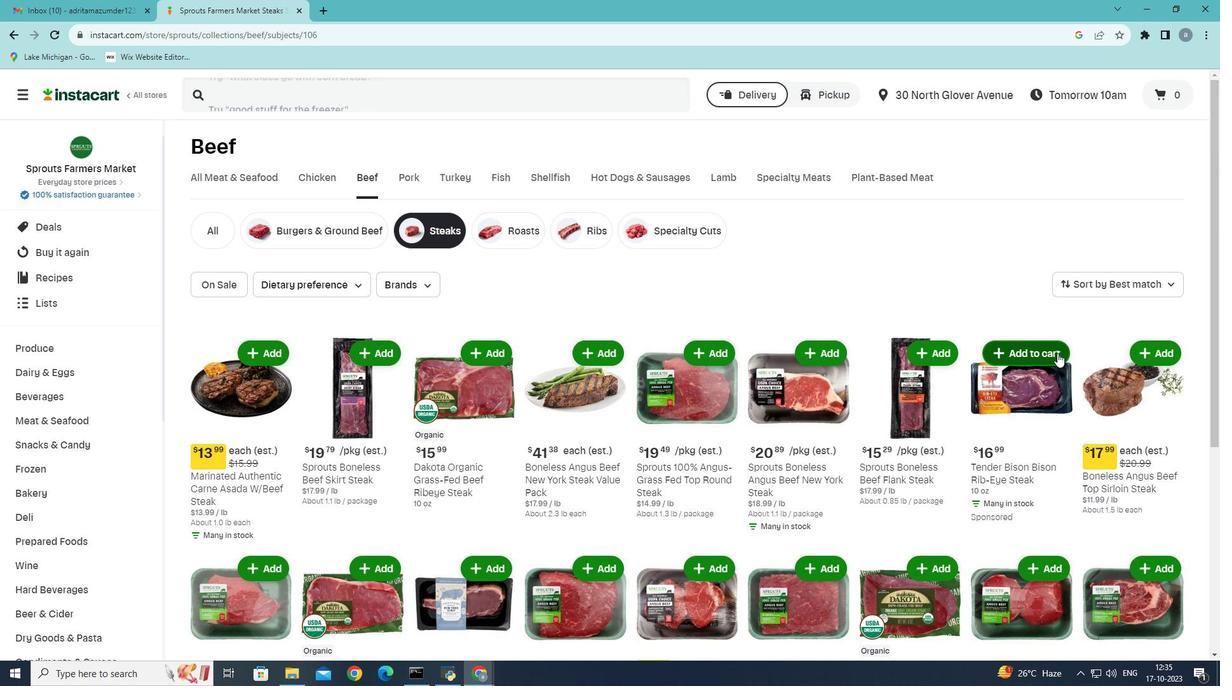 
Action: Mouse pressed left at (1057, 353)
Screenshot: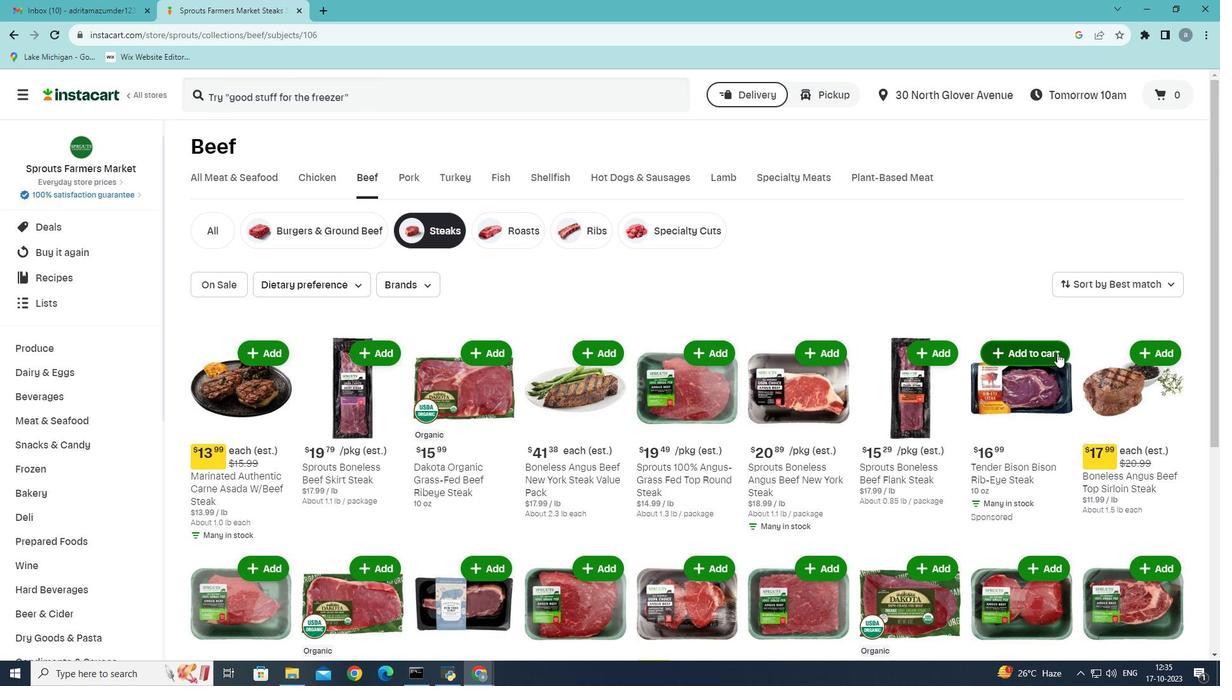 
Action: Mouse moved to (1050, 350)
Screenshot: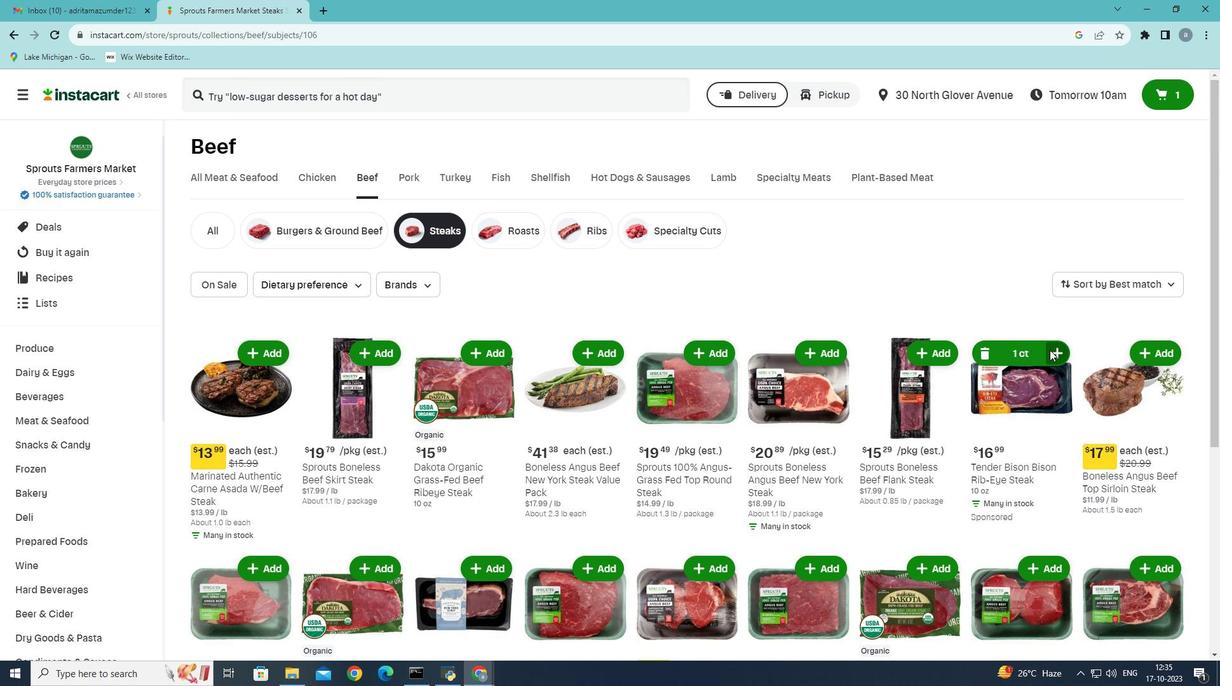 
